 Task: Add the description "Digital dependence fuels the social dilemma." and apply the Custom angle as "-60Â°".
Action: Mouse moved to (315, 196)
Screenshot: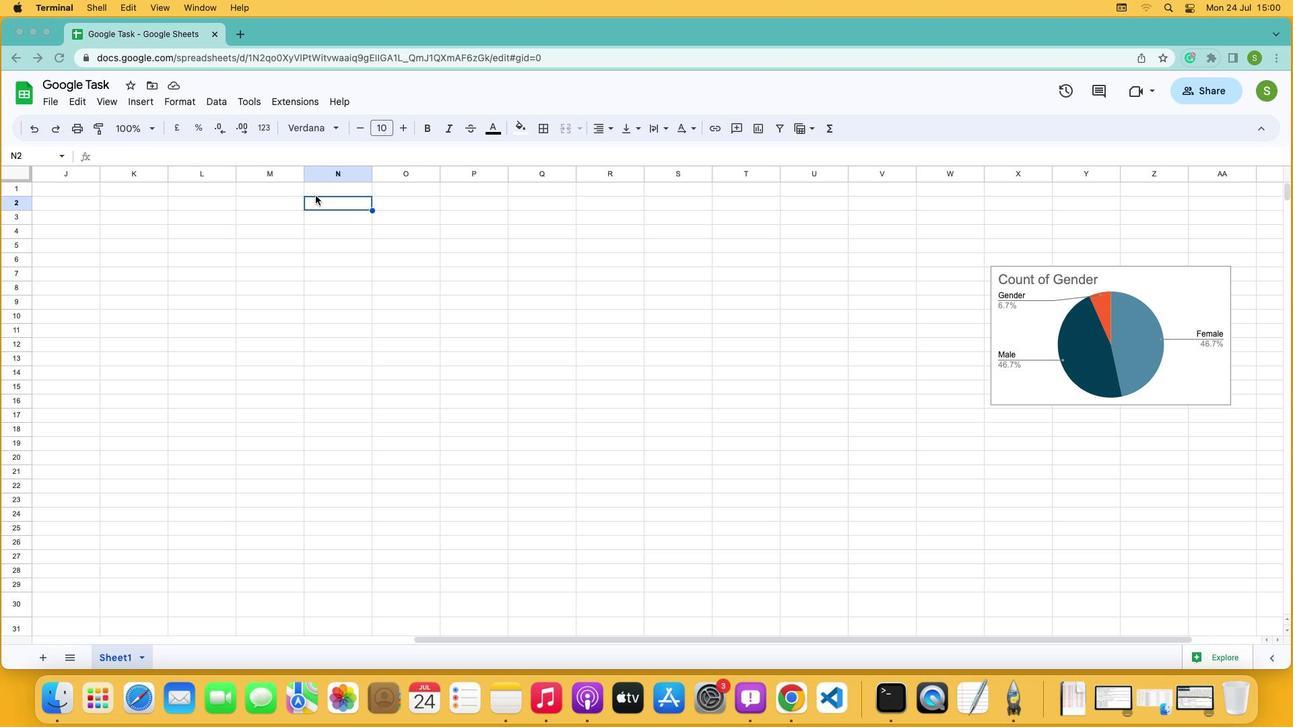 
Action: Mouse pressed left at (315, 196)
Screenshot: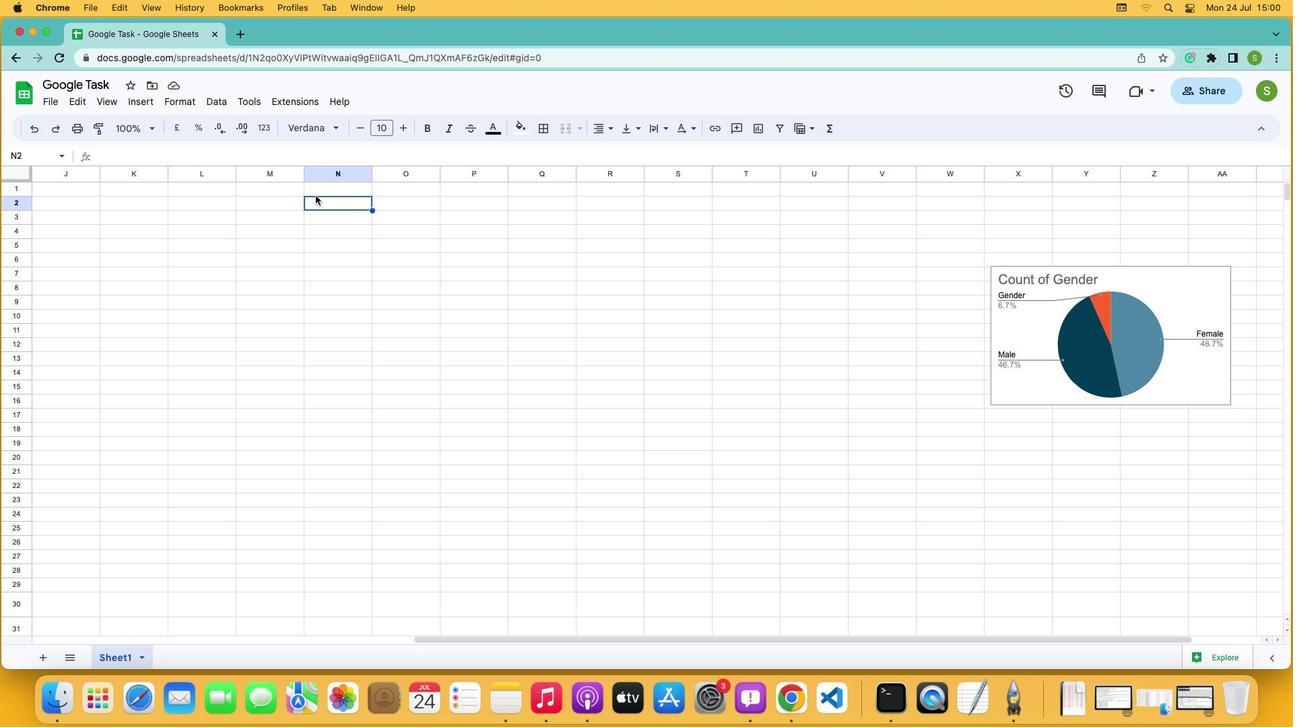 
Action: Mouse moved to (316, 200)
Screenshot: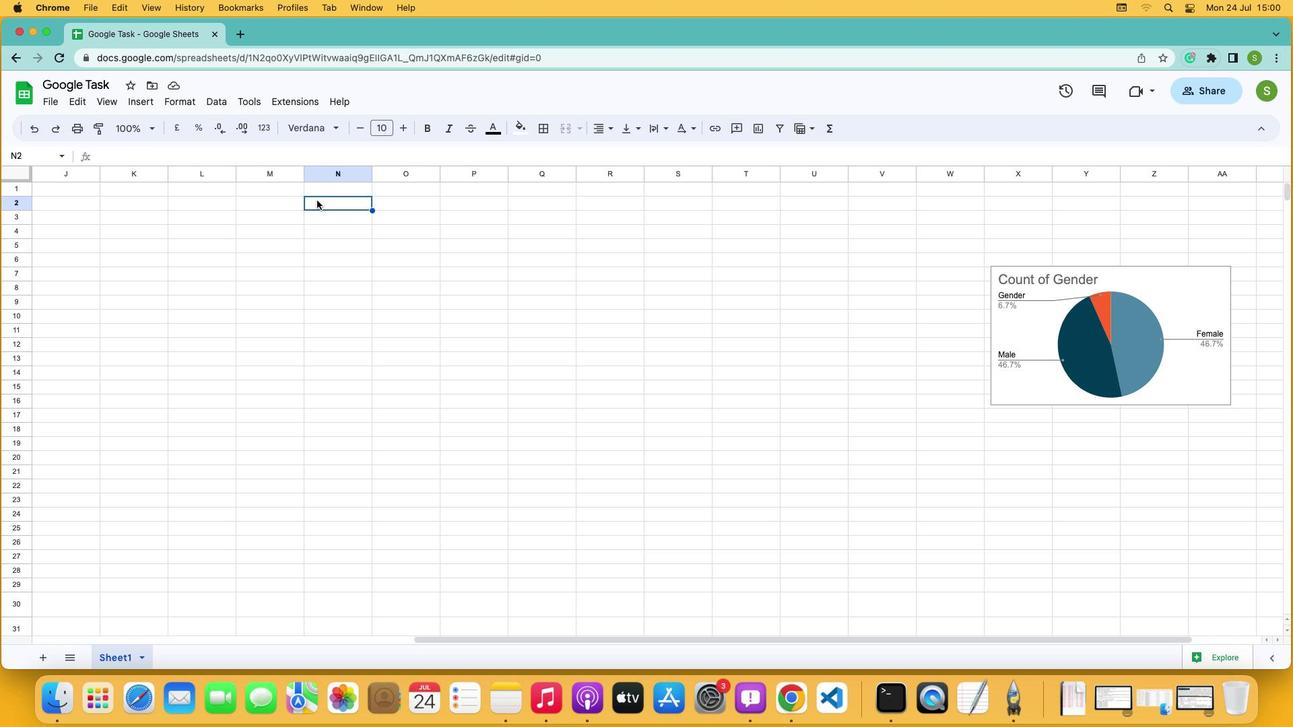 
Action: Key pressed Key.shift'D''i''g''i''t''a''l'Key.space'd''e''p''e''n''d''e''n''c''e'Key.space'f''u''e''l''s'Key.space't''h''e'Key.space's''o''c''i''a''l'Key.space'd''e'Key.backspace'i''l''e''m''m''a'
Screenshot: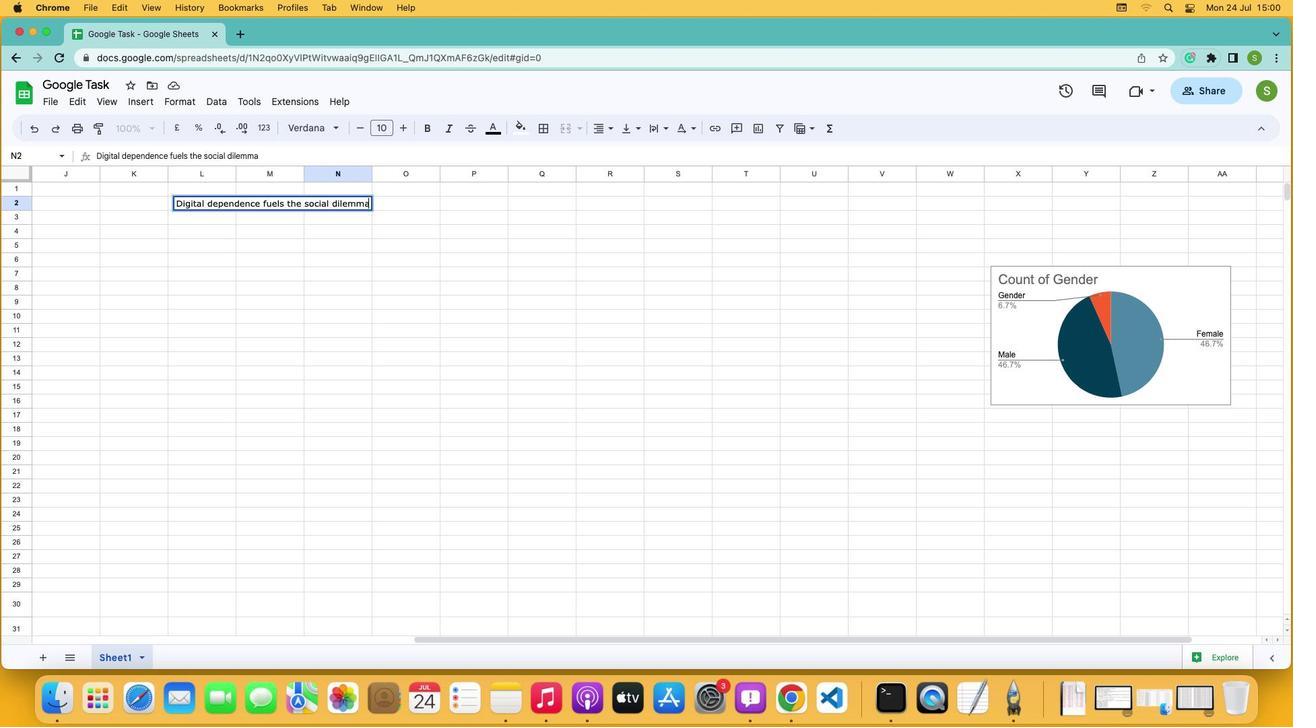 
Action: Mouse moved to (367, 206)
Screenshot: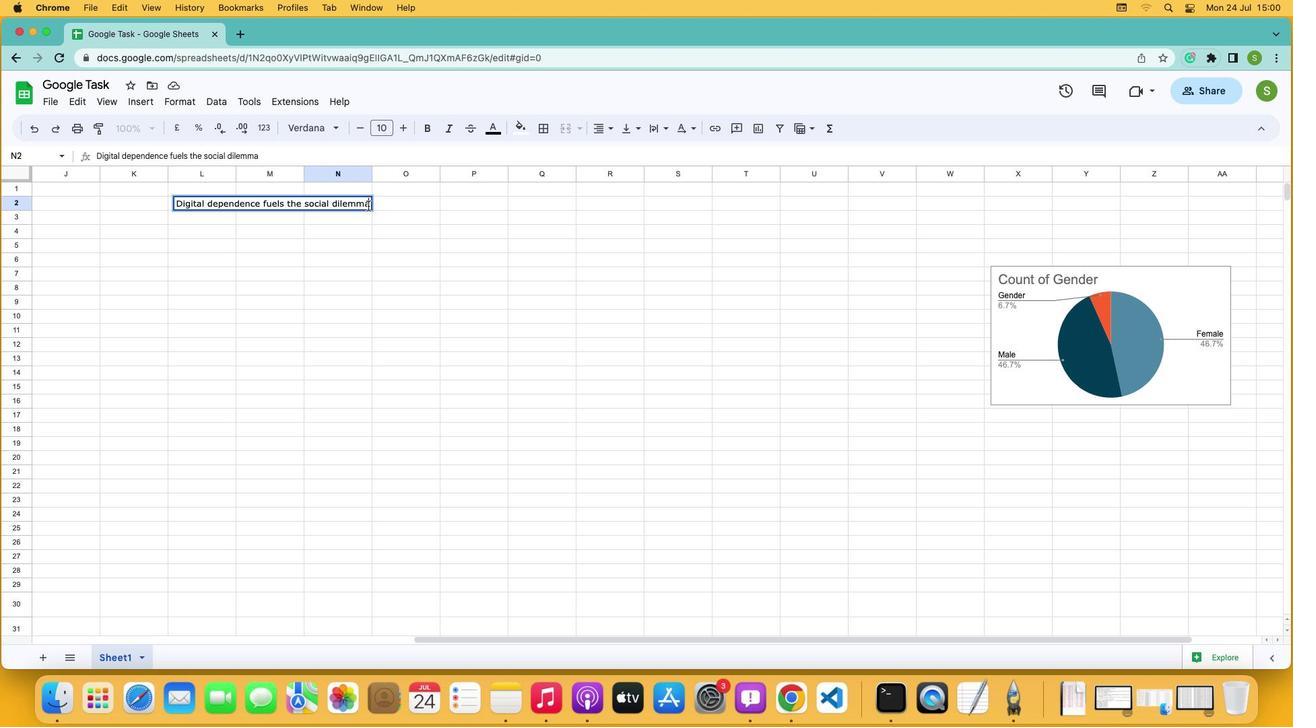 
Action: Mouse pressed left at (367, 206)
Screenshot: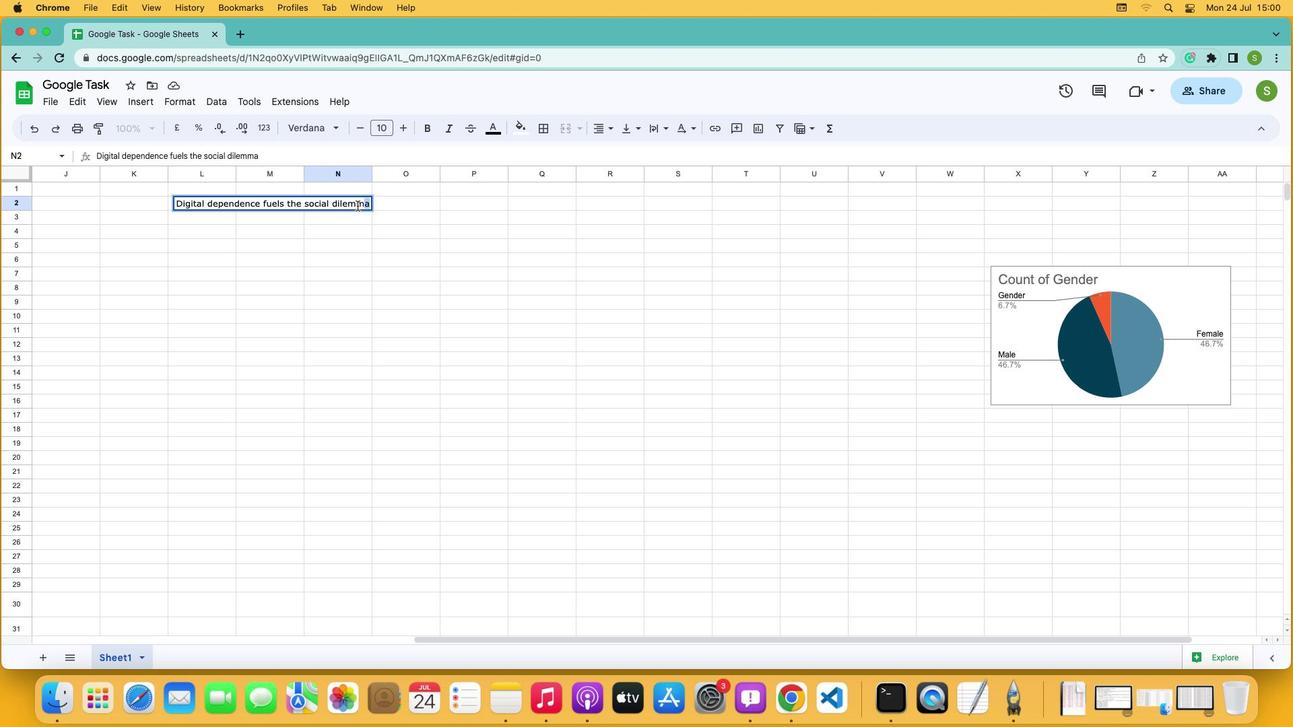 
Action: Mouse moved to (693, 127)
Screenshot: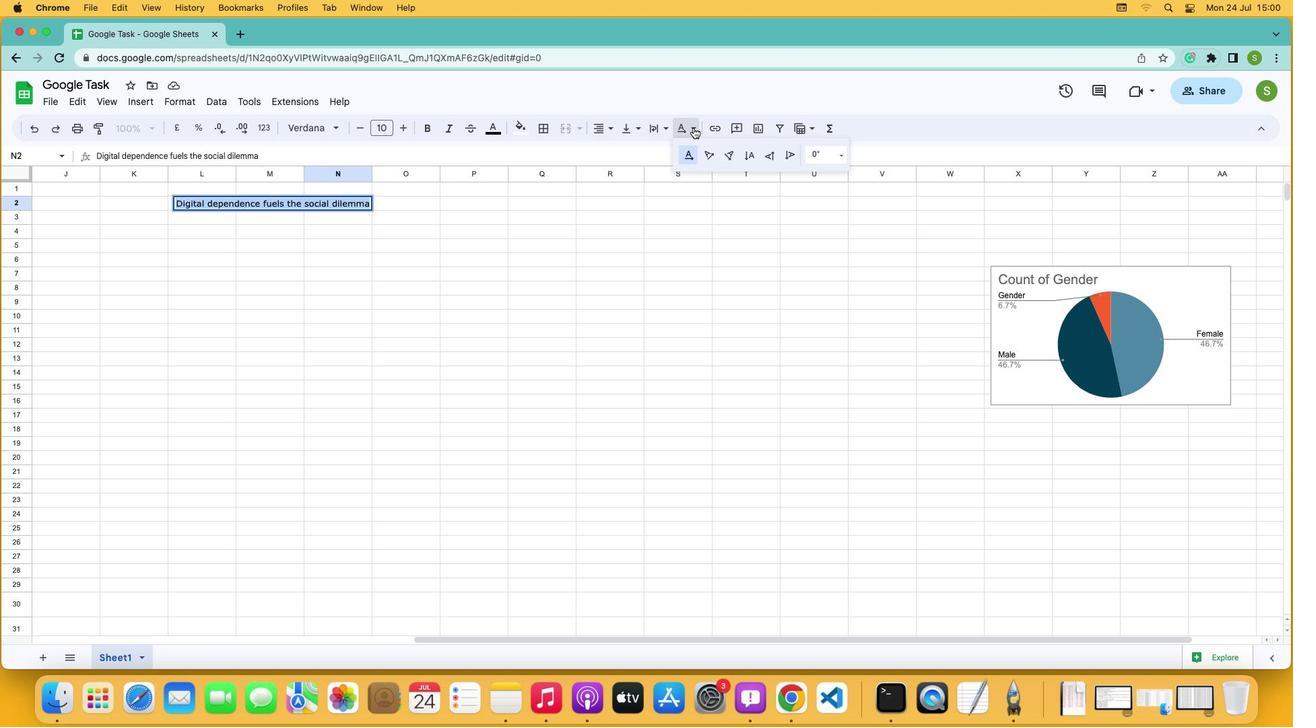 
Action: Mouse pressed left at (693, 127)
Screenshot: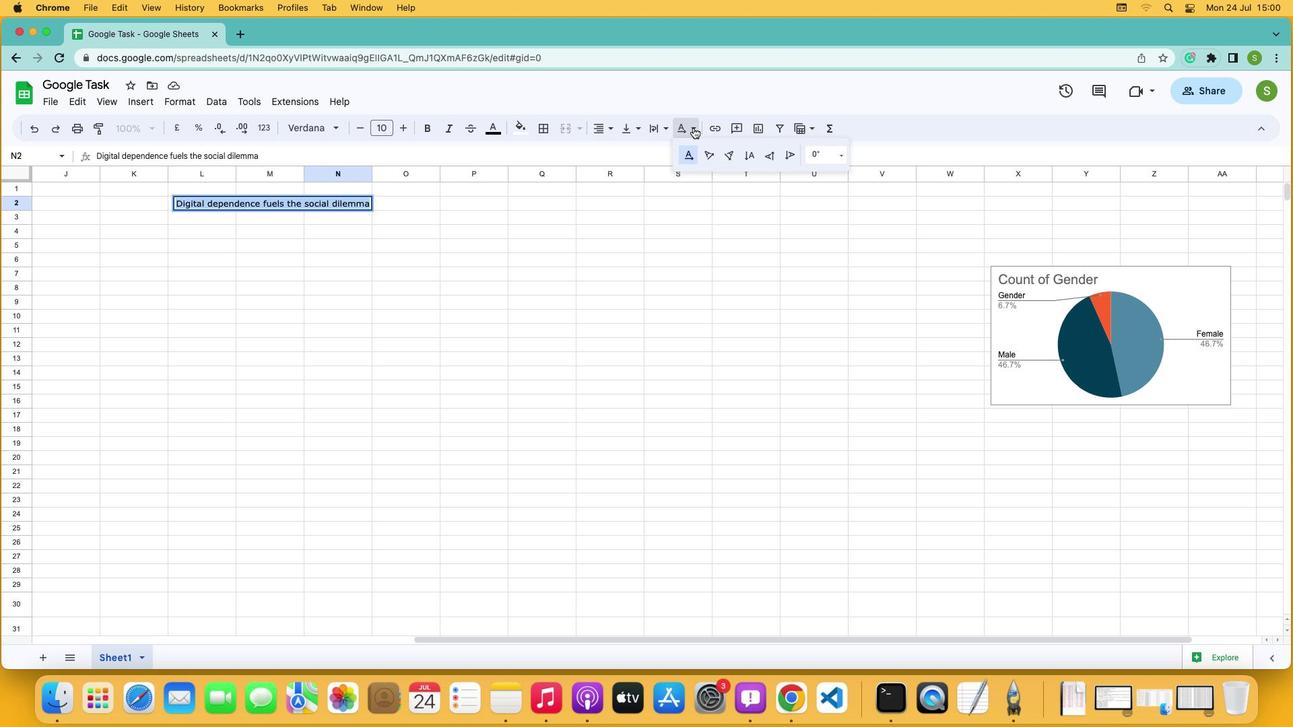 
Action: Mouse moved to (835, 155)
Screenshot: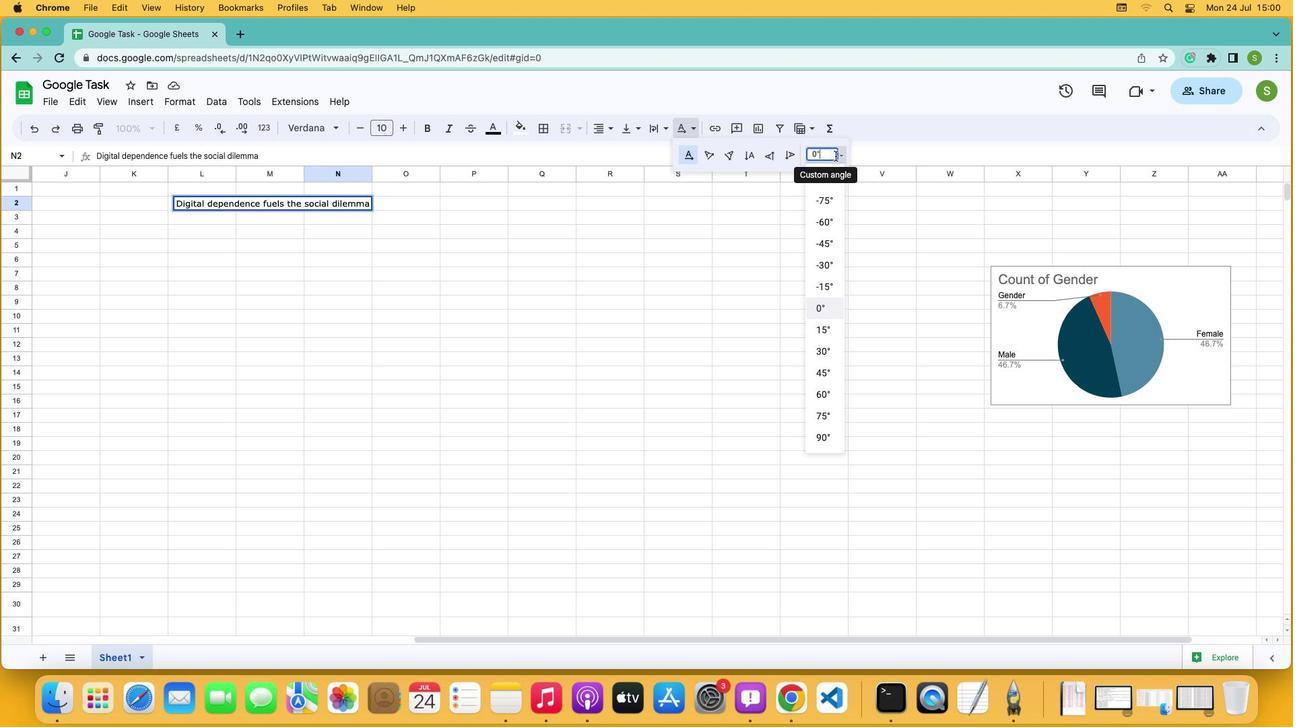 
Action: Mouse pressed left at (835, 155)
Screenshot: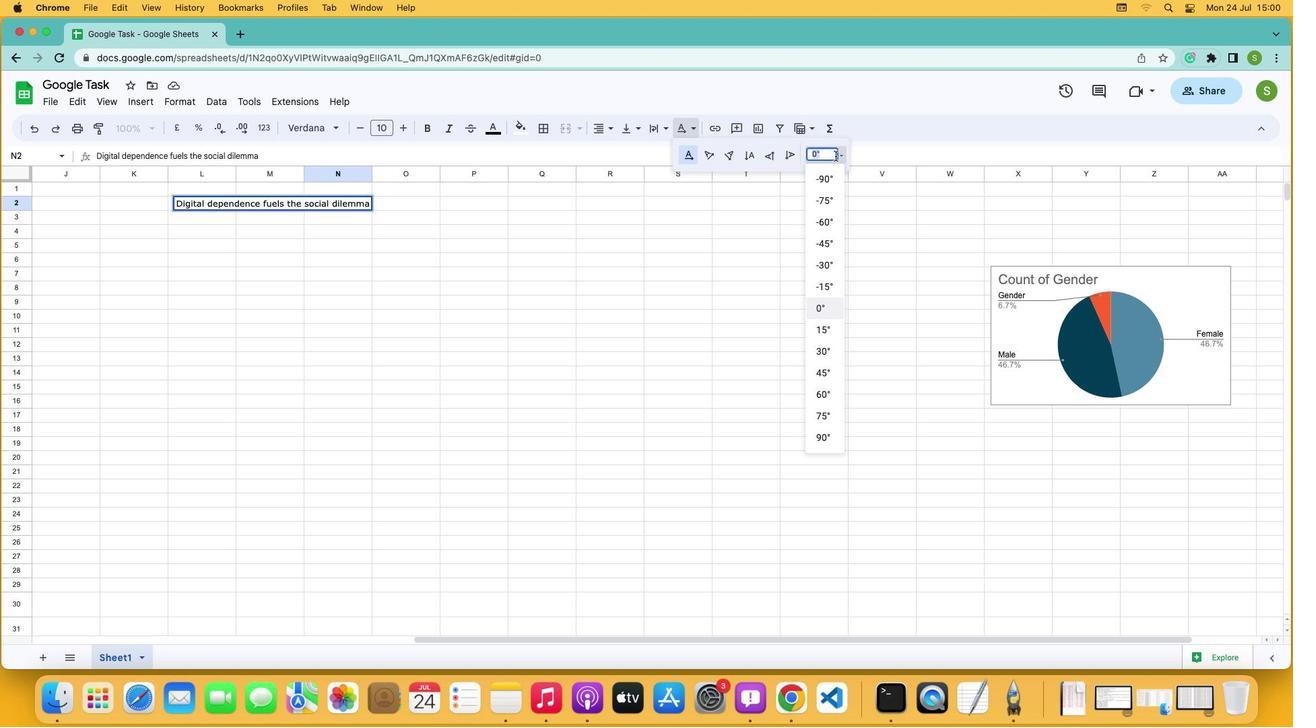 
Action: Mouse moved to (828, 216)
Screenshot: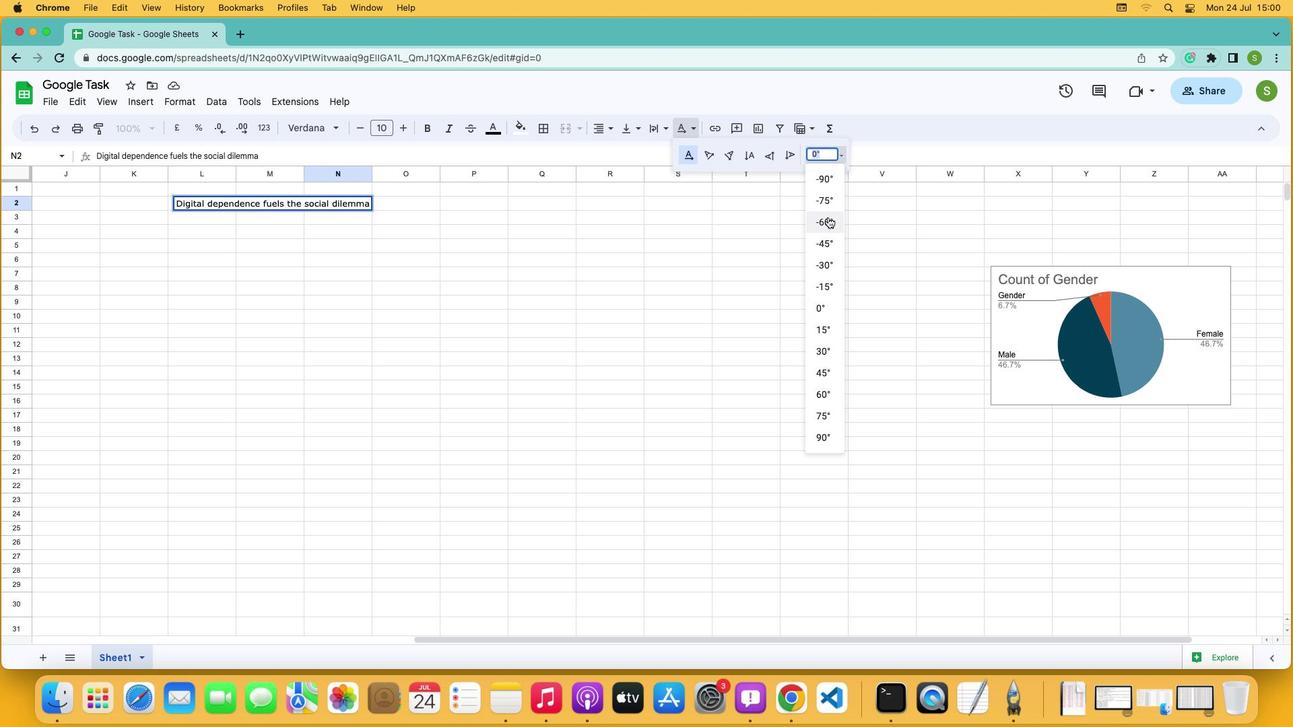 
Action: Mouse pressed left at (828, 216)
Screenshot: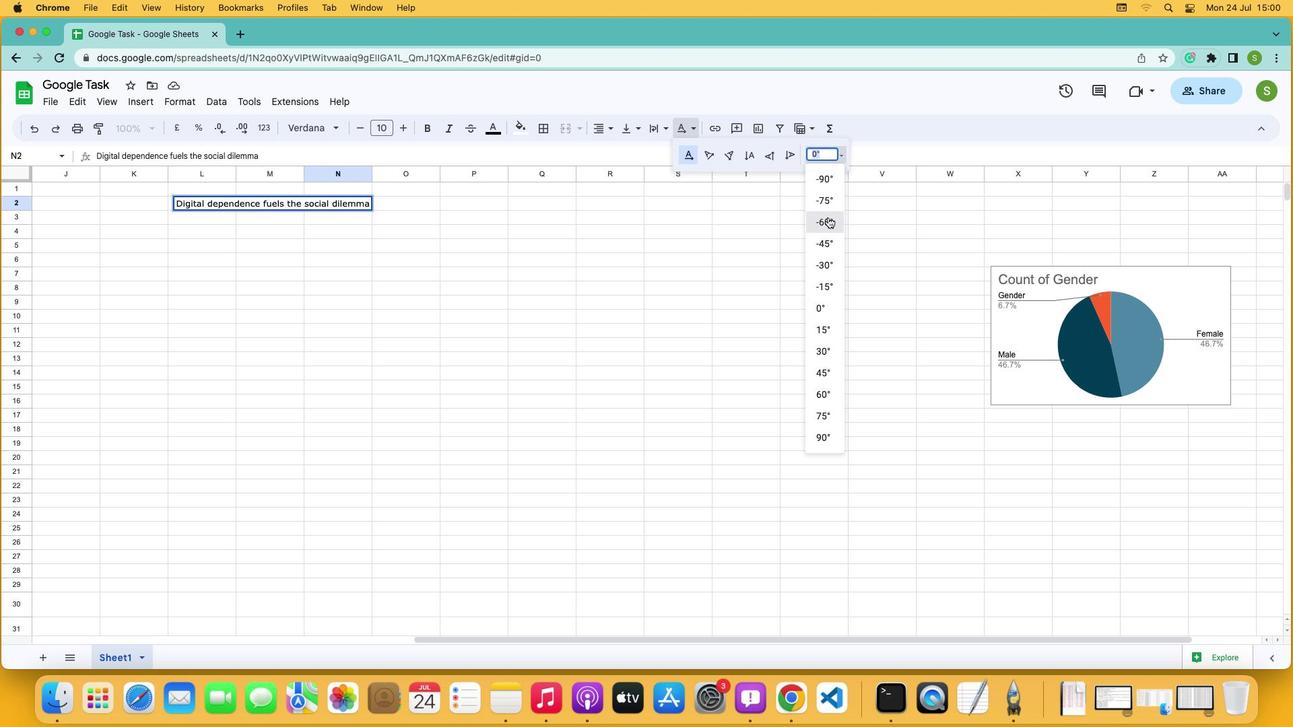 
